 Task: Create in the project TranceTech and in the Backlog issue 'Implement a new cloud-based logistics optimization system for a company with advanced routing and scheduling capabilities' a child issue 'Data breach investigation and reporting', and assign it to team member softage.2@softage.net.
Action: Mouse moved to (249, 66)
Screenshot: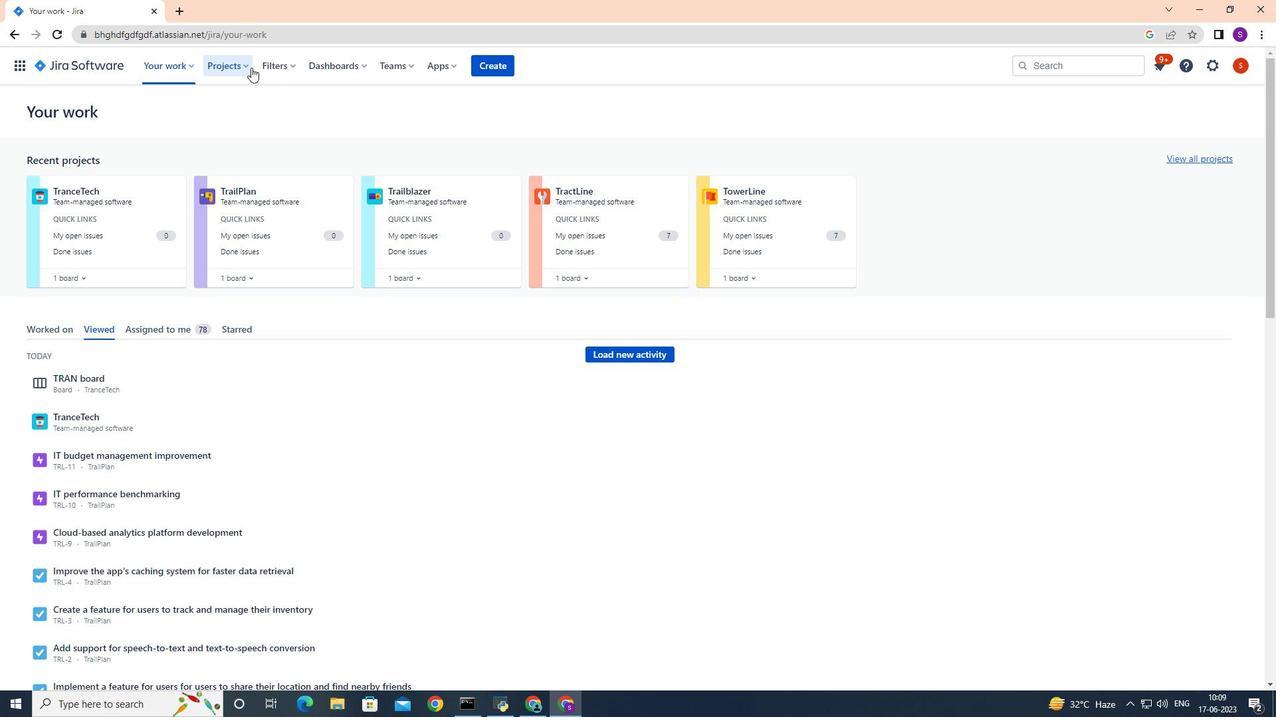 
Action: Mouse pressed left at (249, 66)
Screenshot: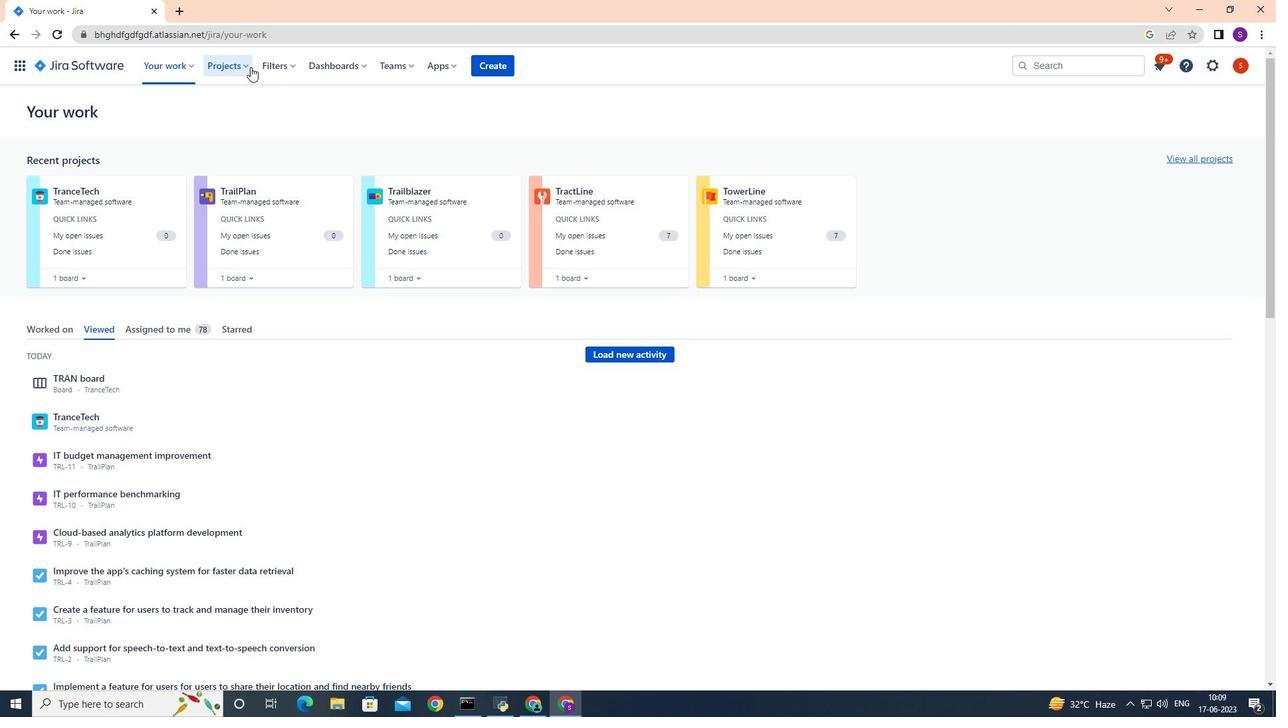 
Action: Mouse moved to (262, 120)
Screenshot: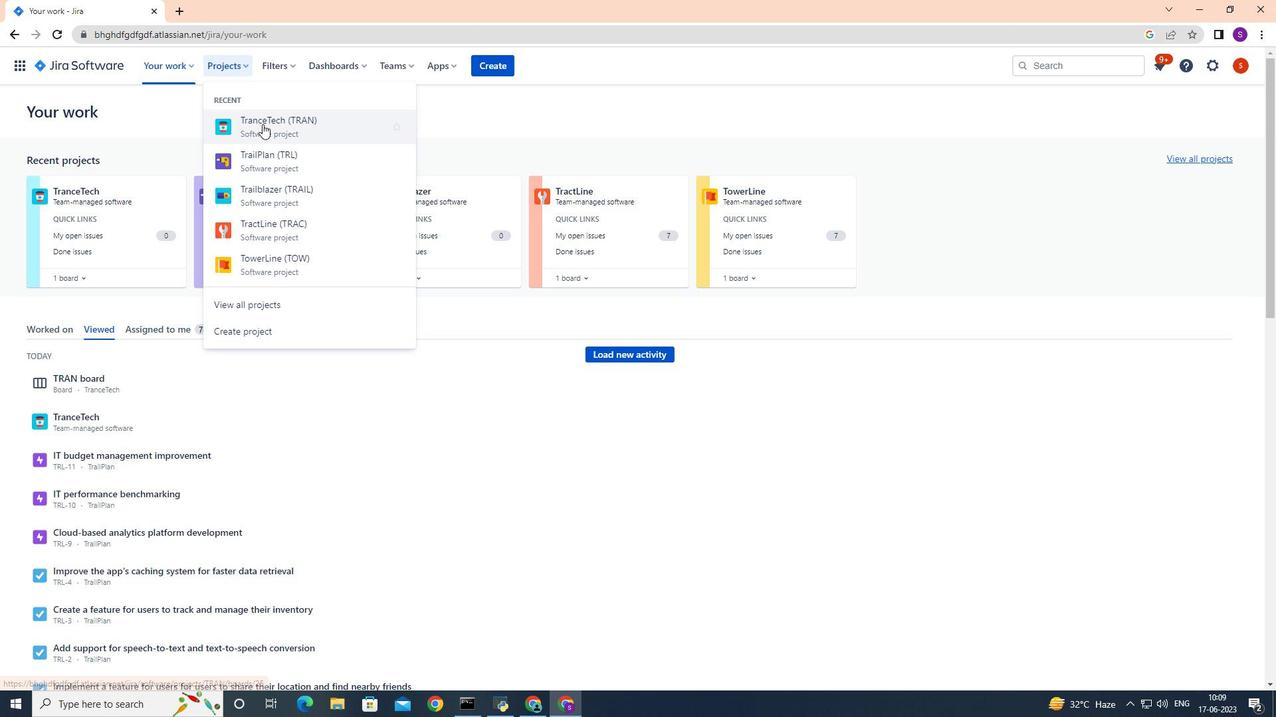 
Action: Mouse pressed left at (262, 120)
Screenshot: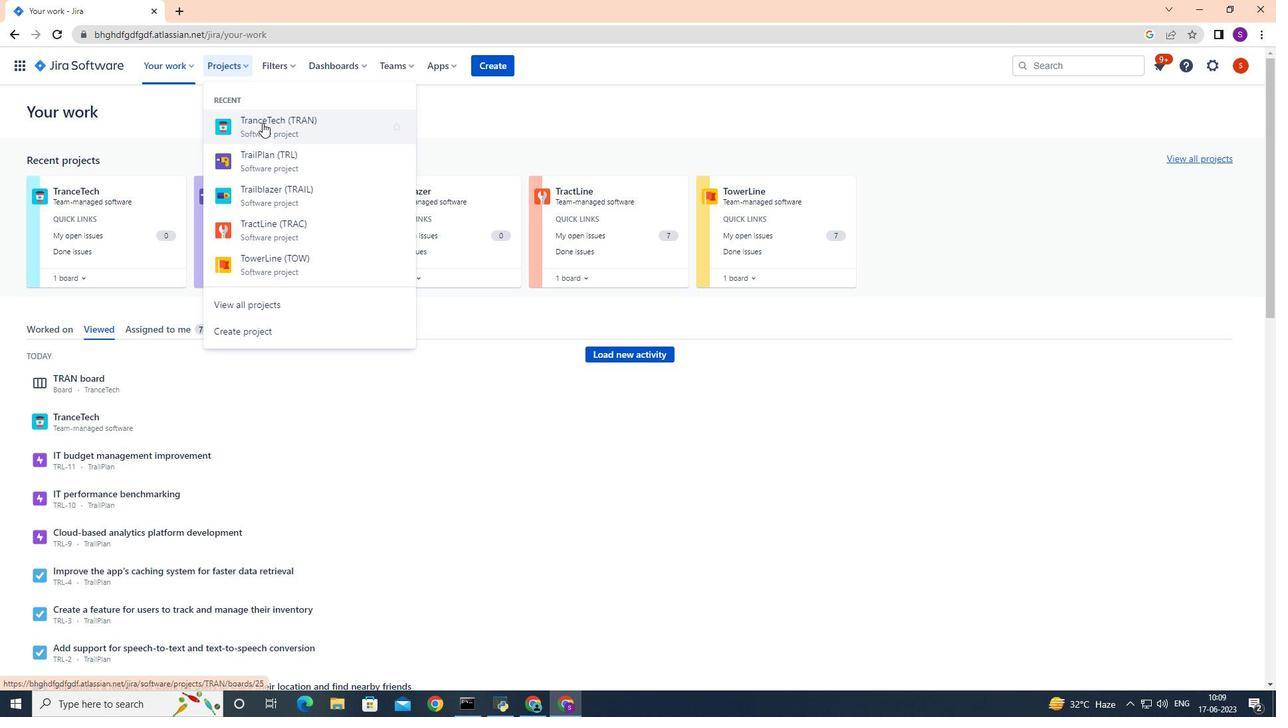 
Action: Mouse moved to (93, 195)
Screenshot: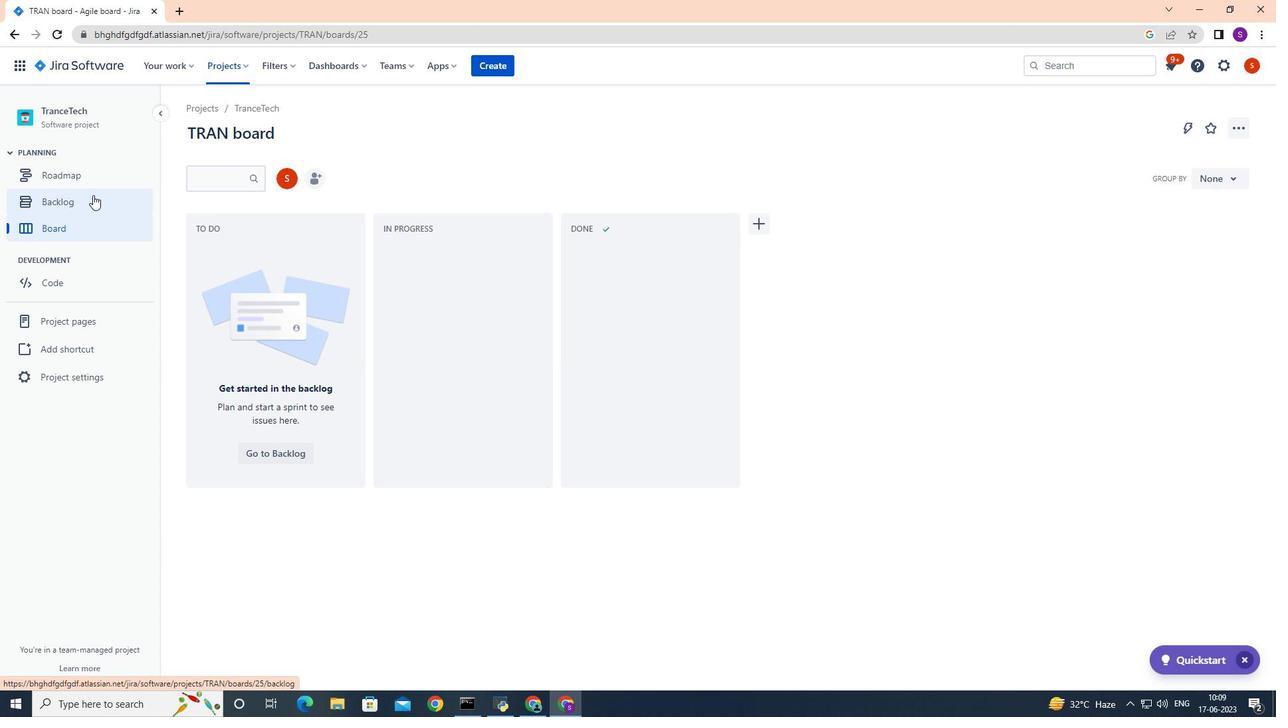 
Action: Mouse pressed left at (93, 195)
Screenshot: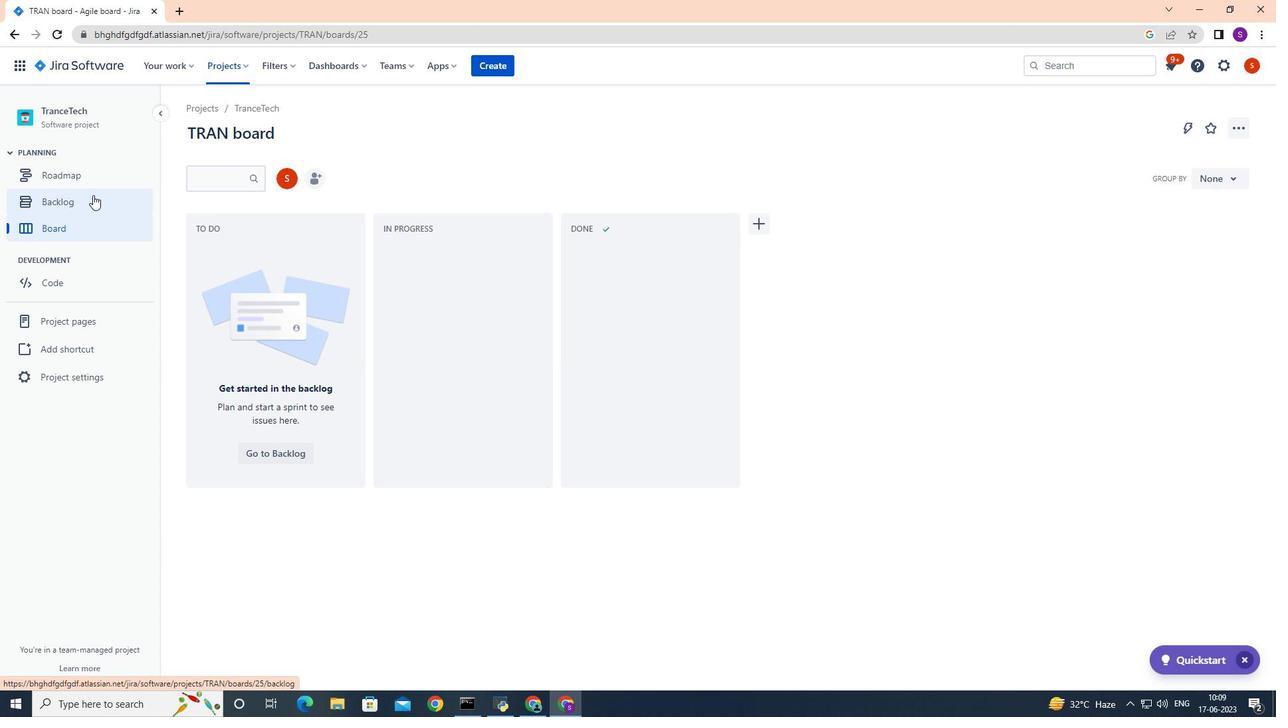 
Action: Mouse moved to (469, 403)
Screenshot: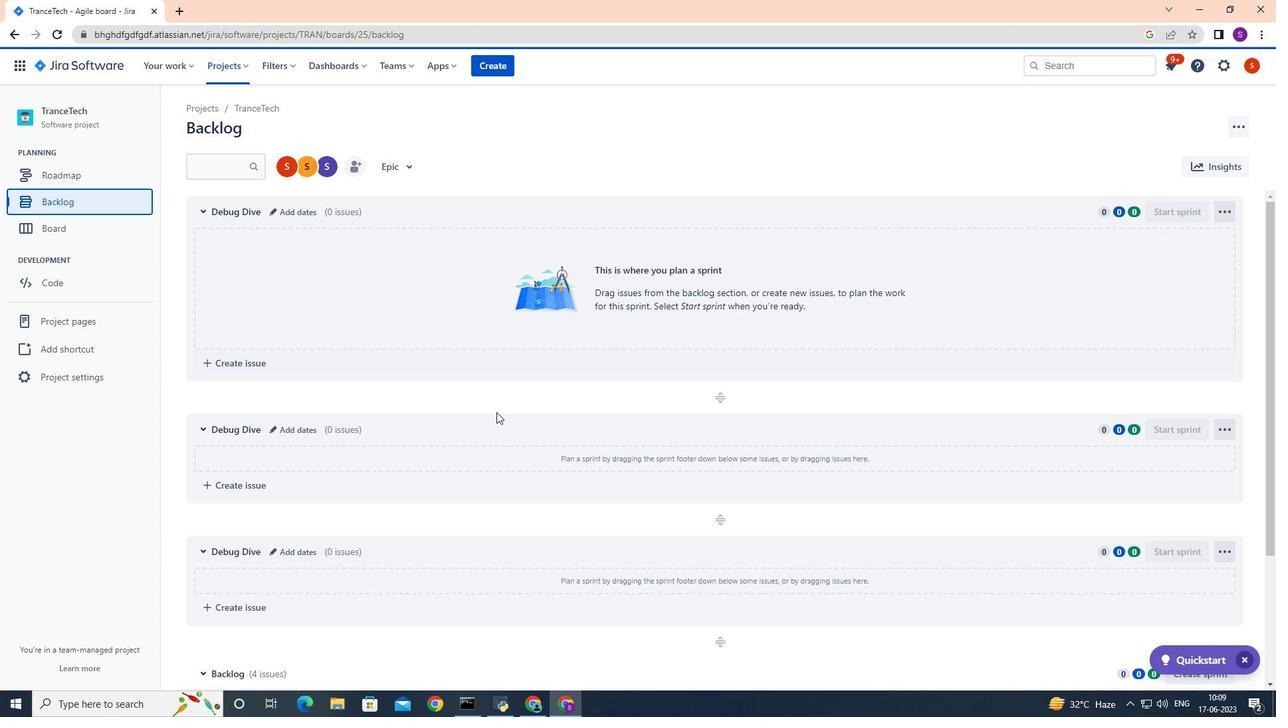 
Action: Mouse scrolled (469, 402) with delta (0, 0)
Screenshot: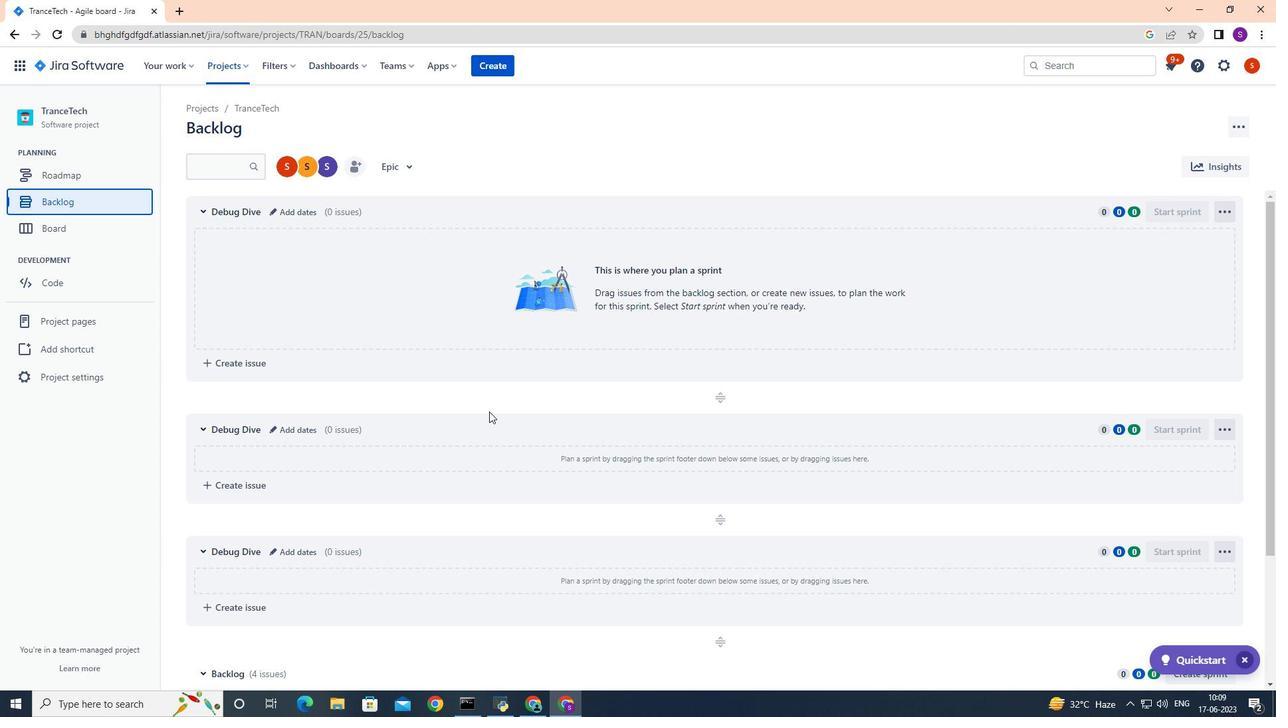 
Action: Mouse moved to (469, 402)
Screenshot: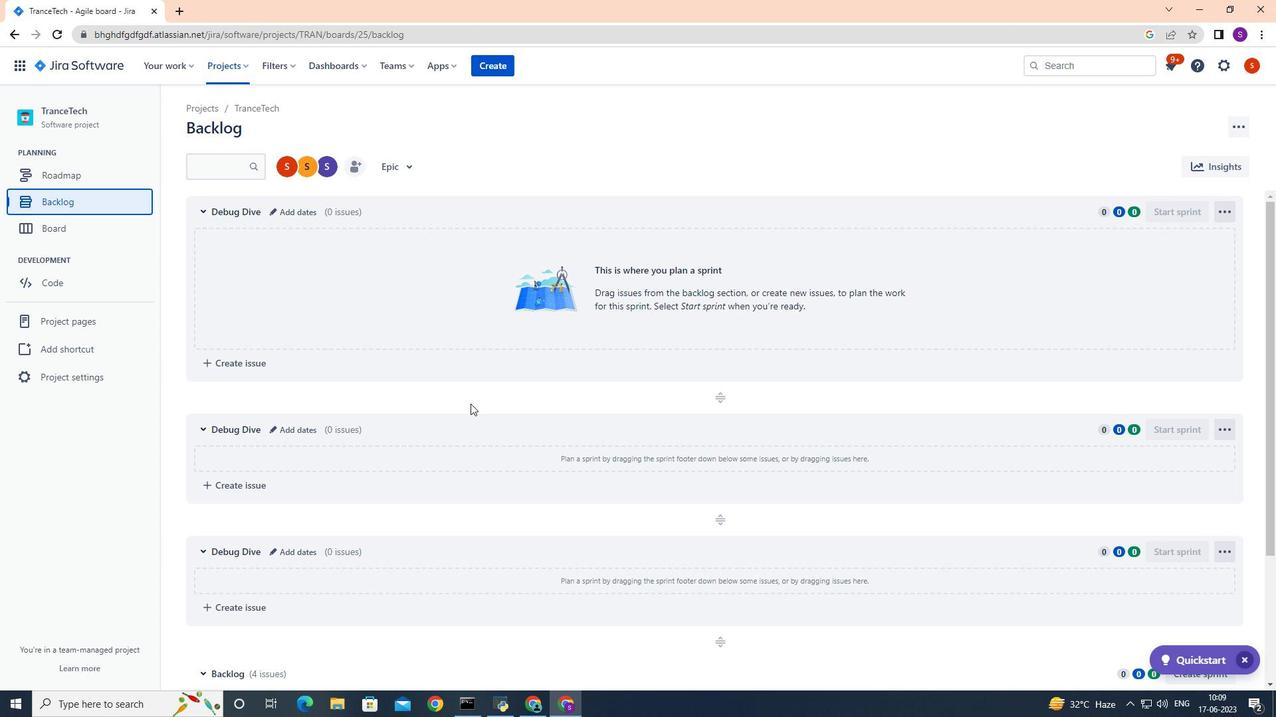 
Action: Mouse scrolled (469, 402) with delta (0, 0)
Screenshot: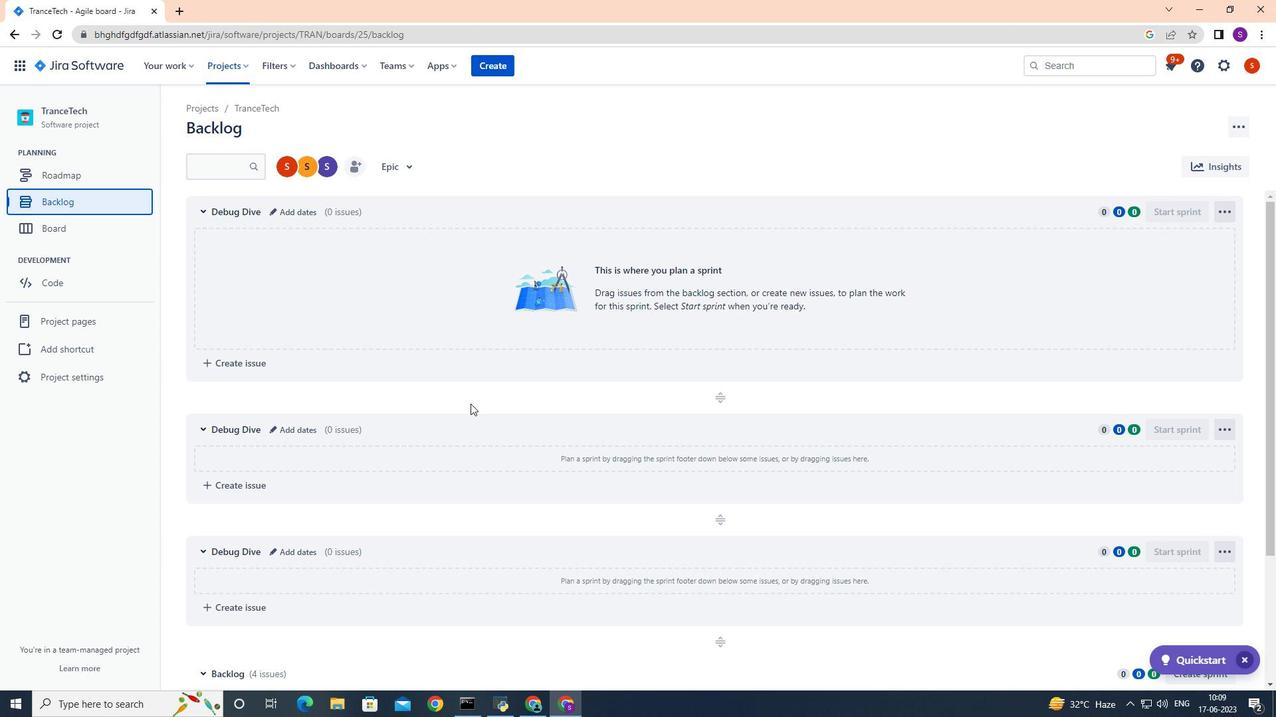 
Action: Mouse moved to (468, 402)
Screenshot: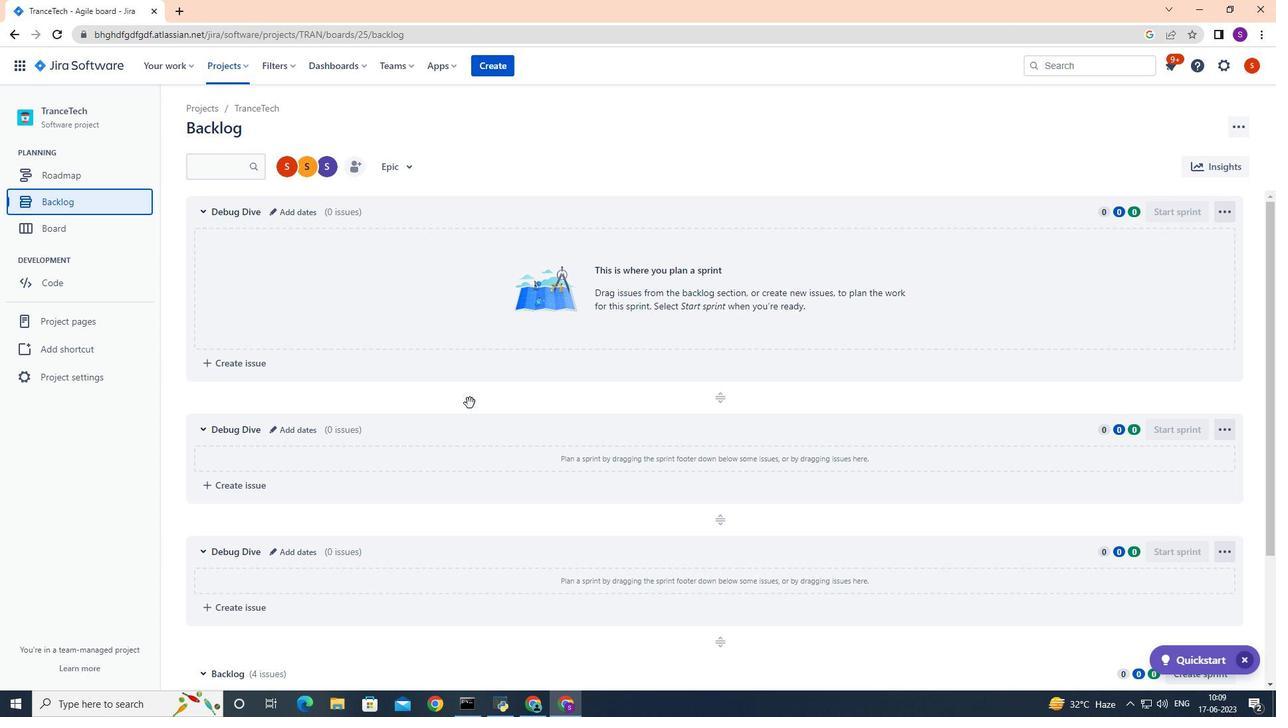 
Action: Mouse scrolled (468, 401) with delta (0, 0)
Screenshot: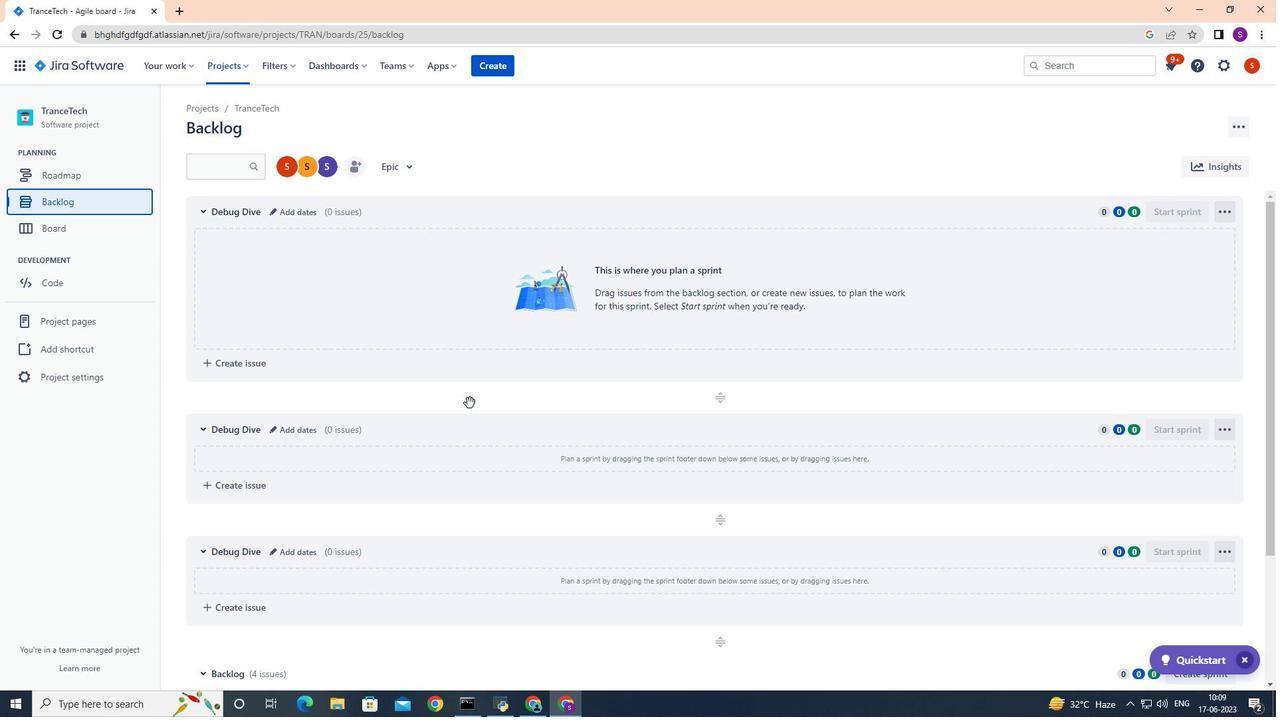 
Action: Mouse moved to (467, 401)
Screenshot: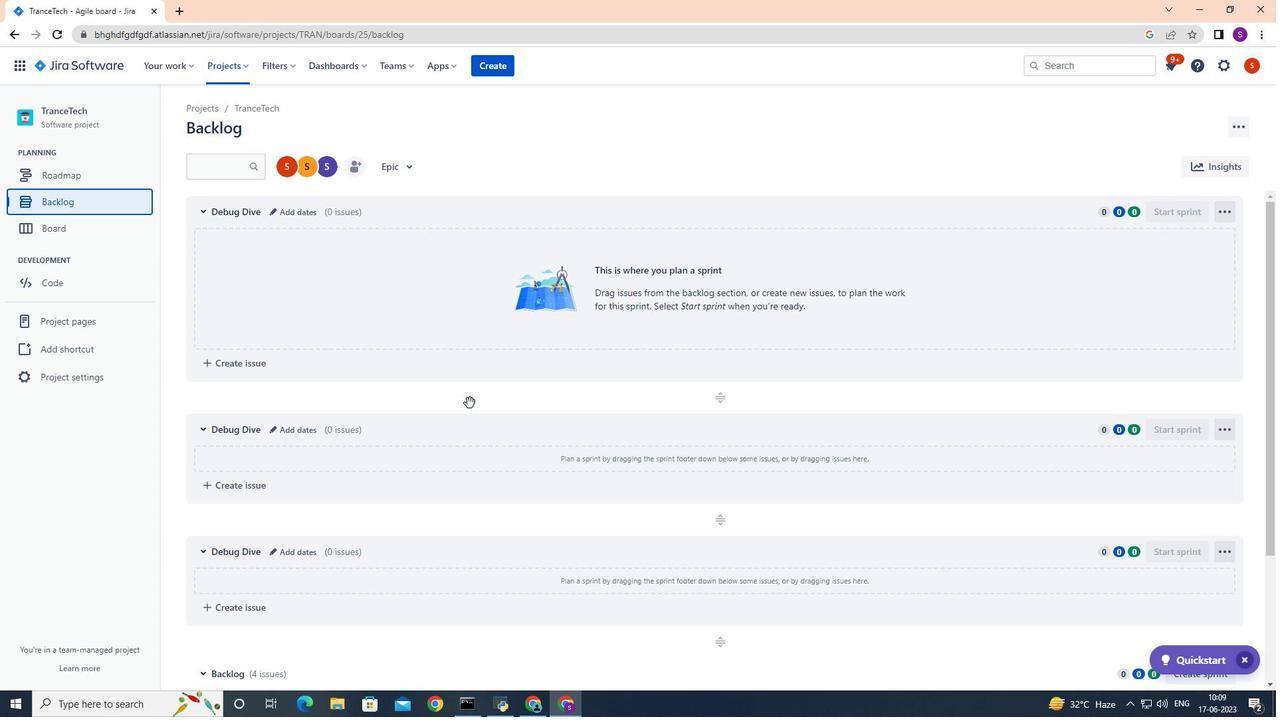 
Action: Mouse scrolled (467, 400) with delta (0, 0)
Screenshot: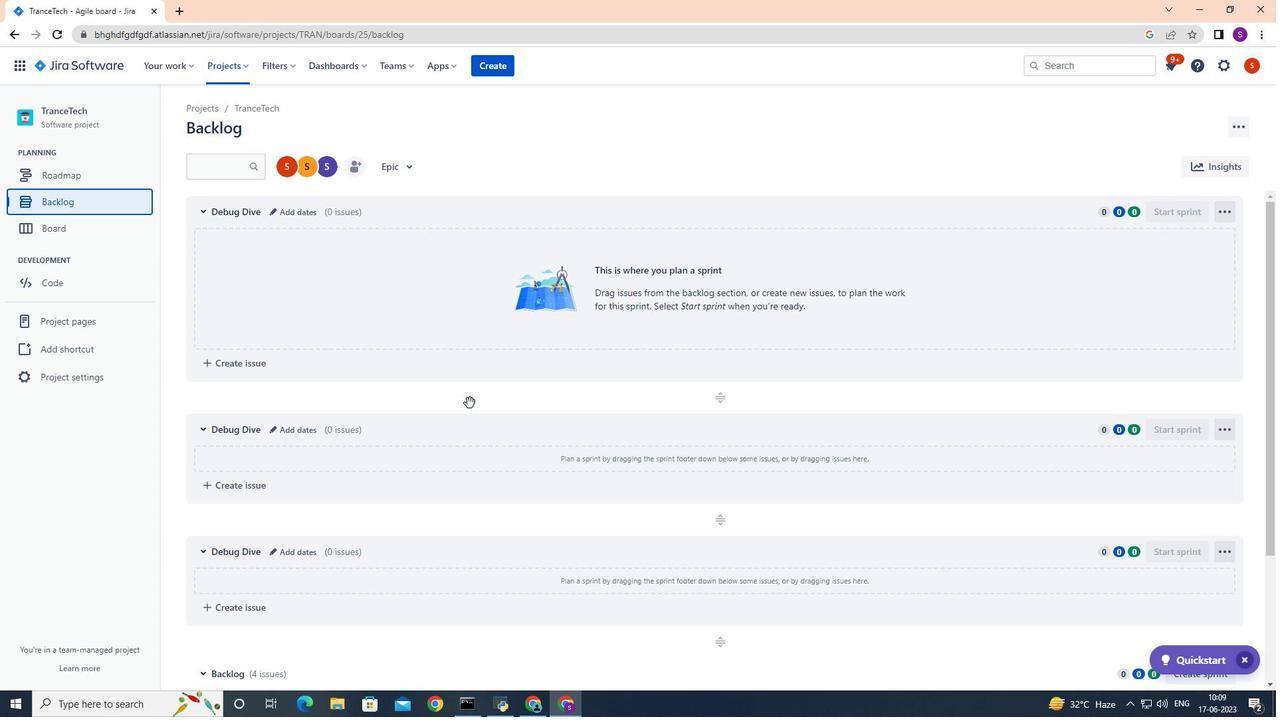 
Action: Mouse moved to (466, 400)
Screenshot: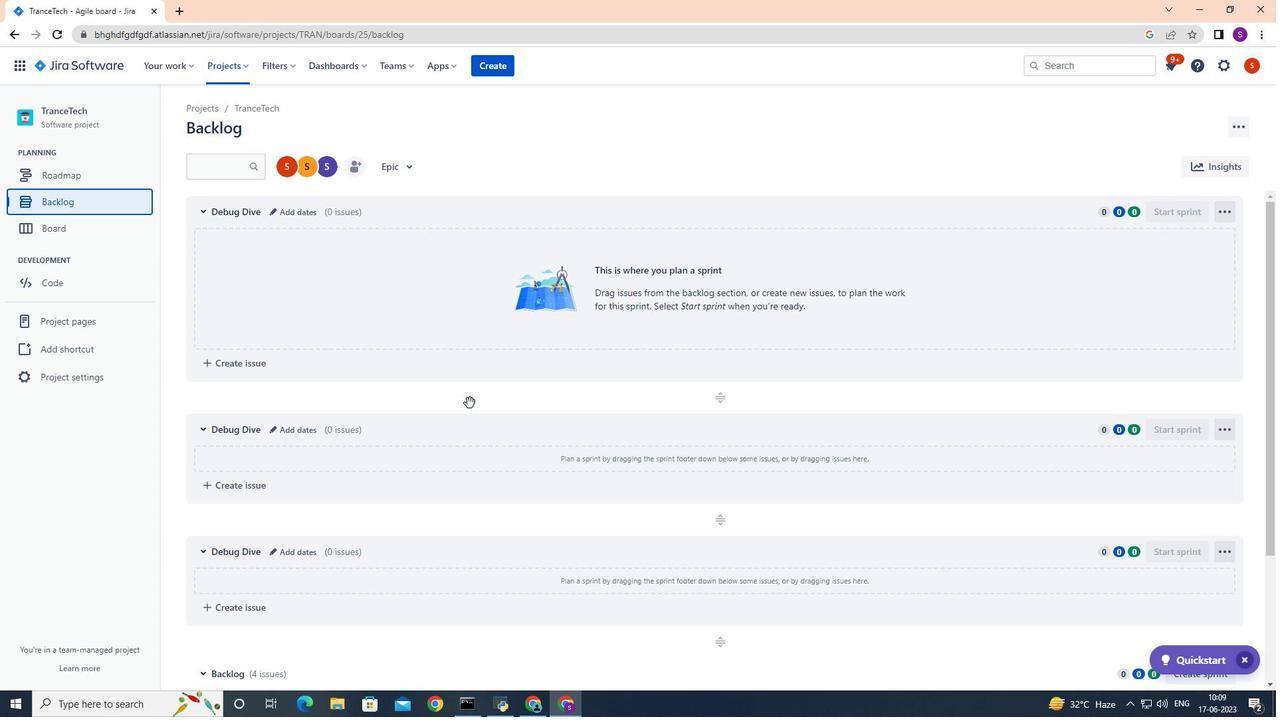 
Action: Mouse scrolled (466, 400) with delta (0, 0)
Screenshot: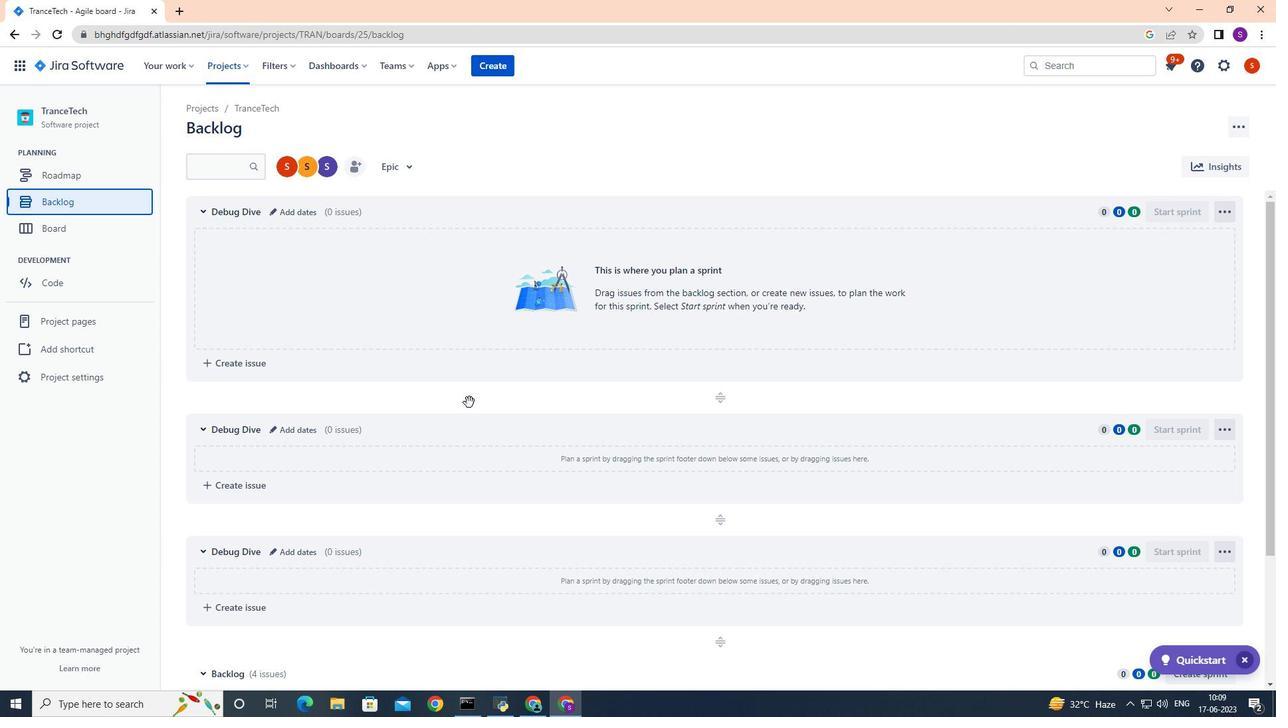 
Action: Mouse moved to (458, 388)
Screenshot: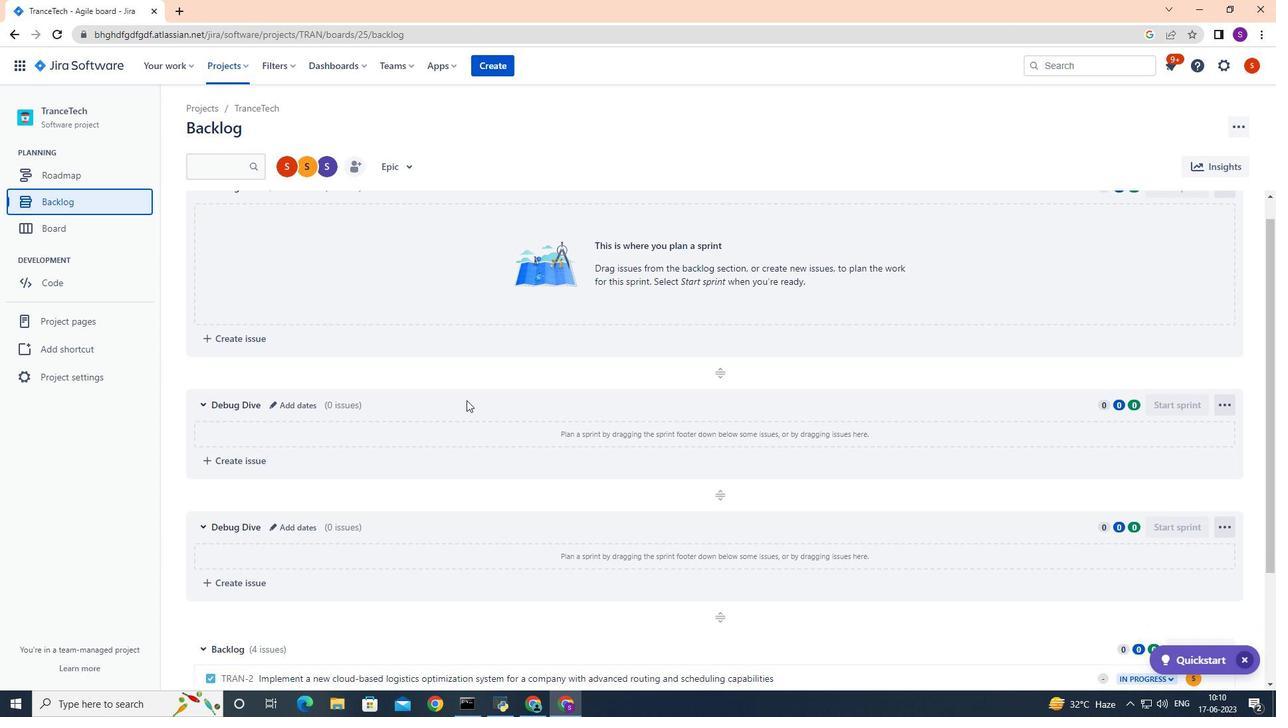 
Action: Mouse scrolled (465, 399) with delta (0, 0)
Screenshot: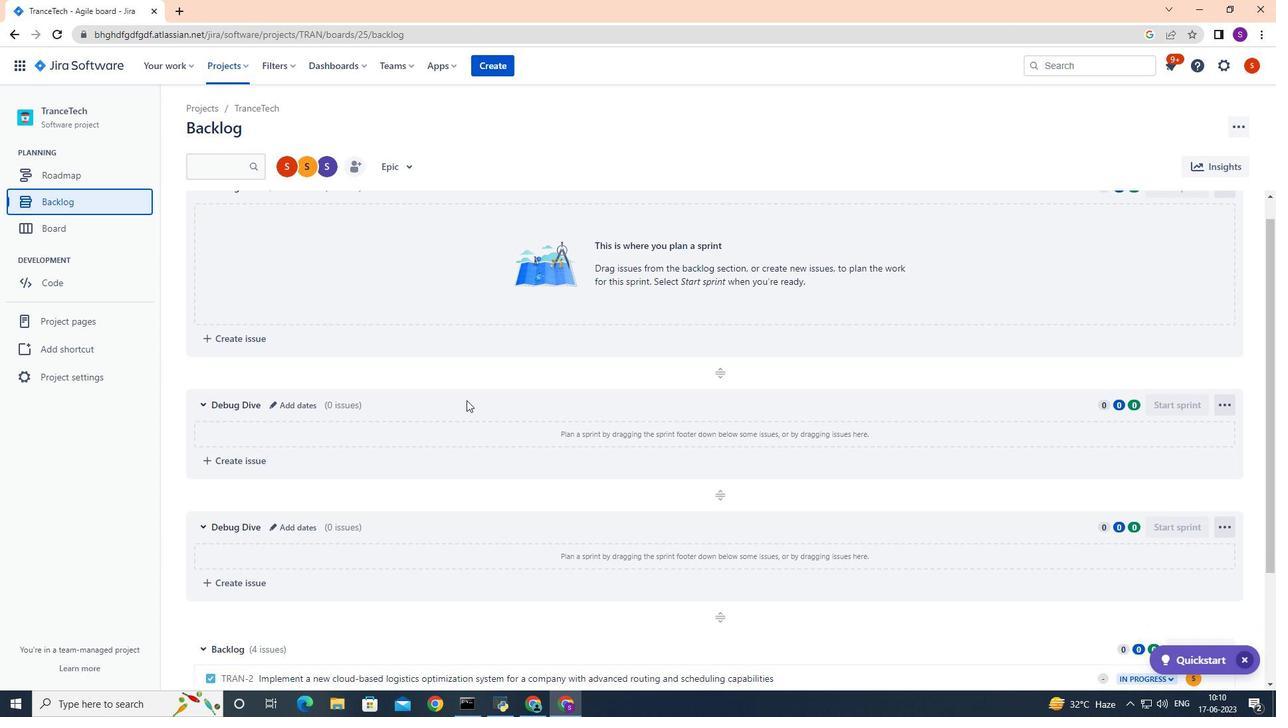 
Action: Mouse moved to (457, 386)
Screenshot: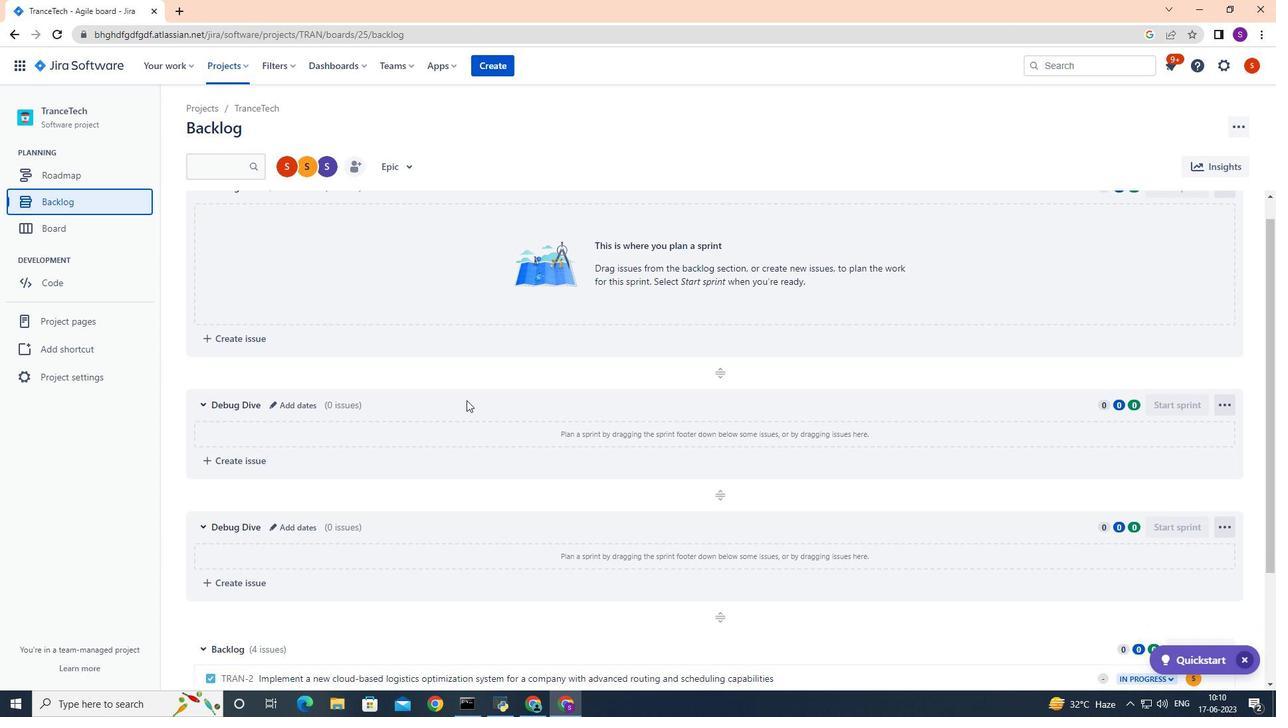 
Action: Mouse scrolled (464, 397) with delta (0, 0)
Screenshot: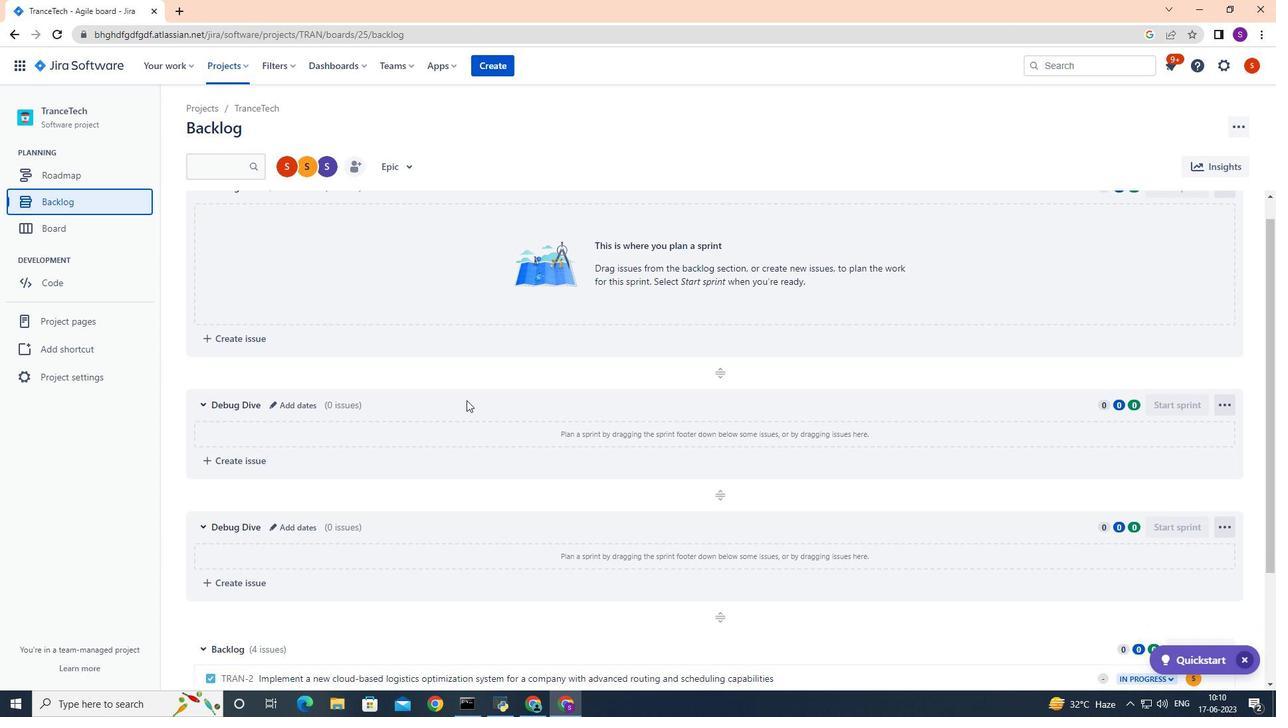 
Action: Mouse moved to (903, 529)
Screenshot: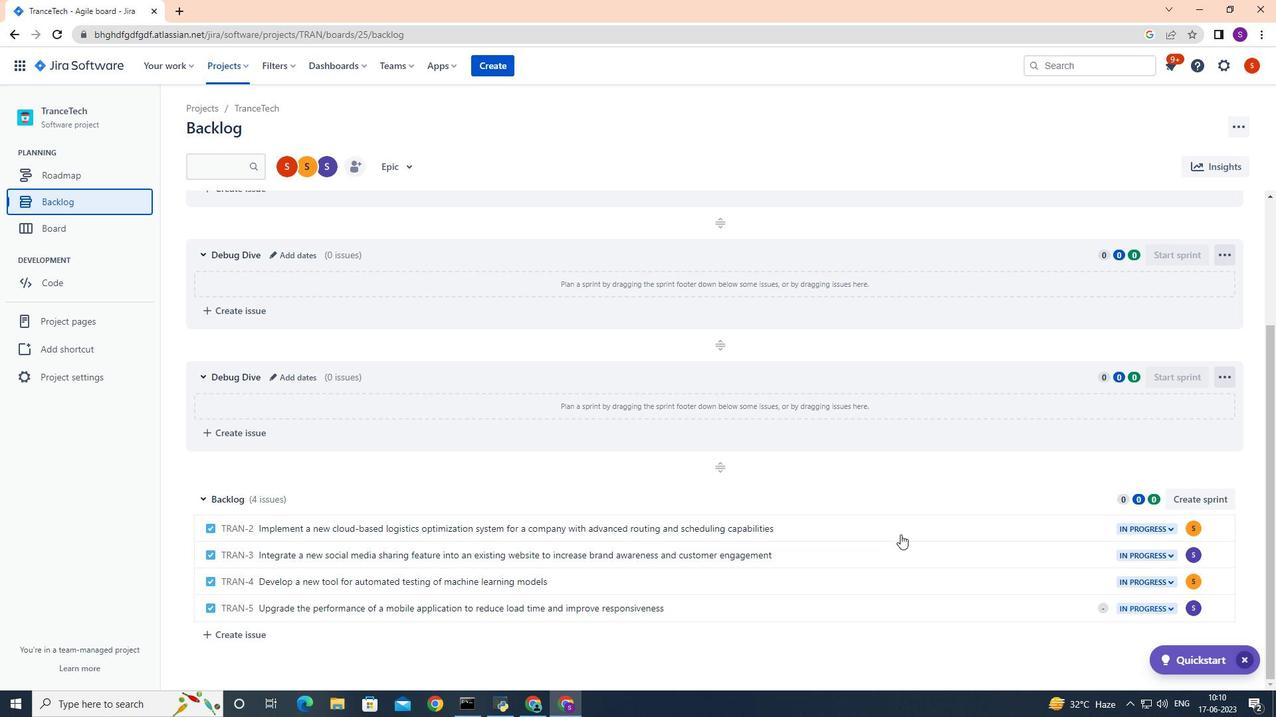 
Action: Mouse pressed left at (903, 529)
Screenshot: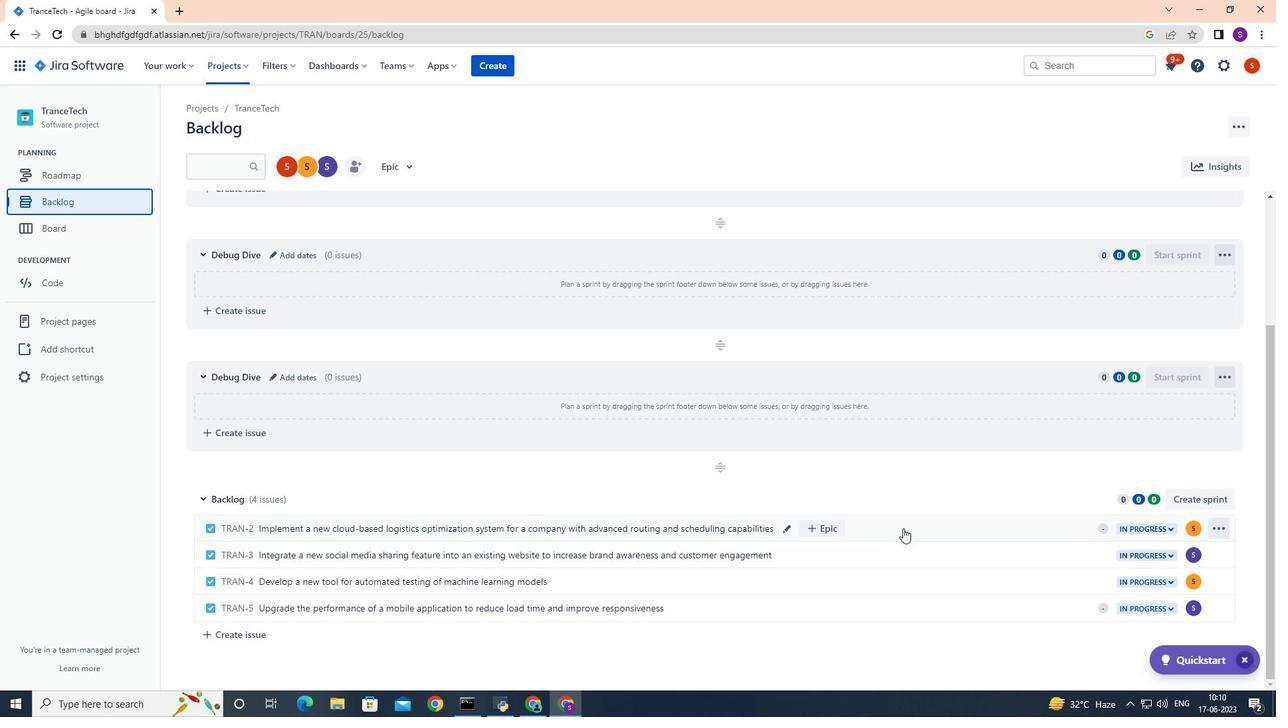 
Action: Mouse moved to (1042, 321)
Screenshot: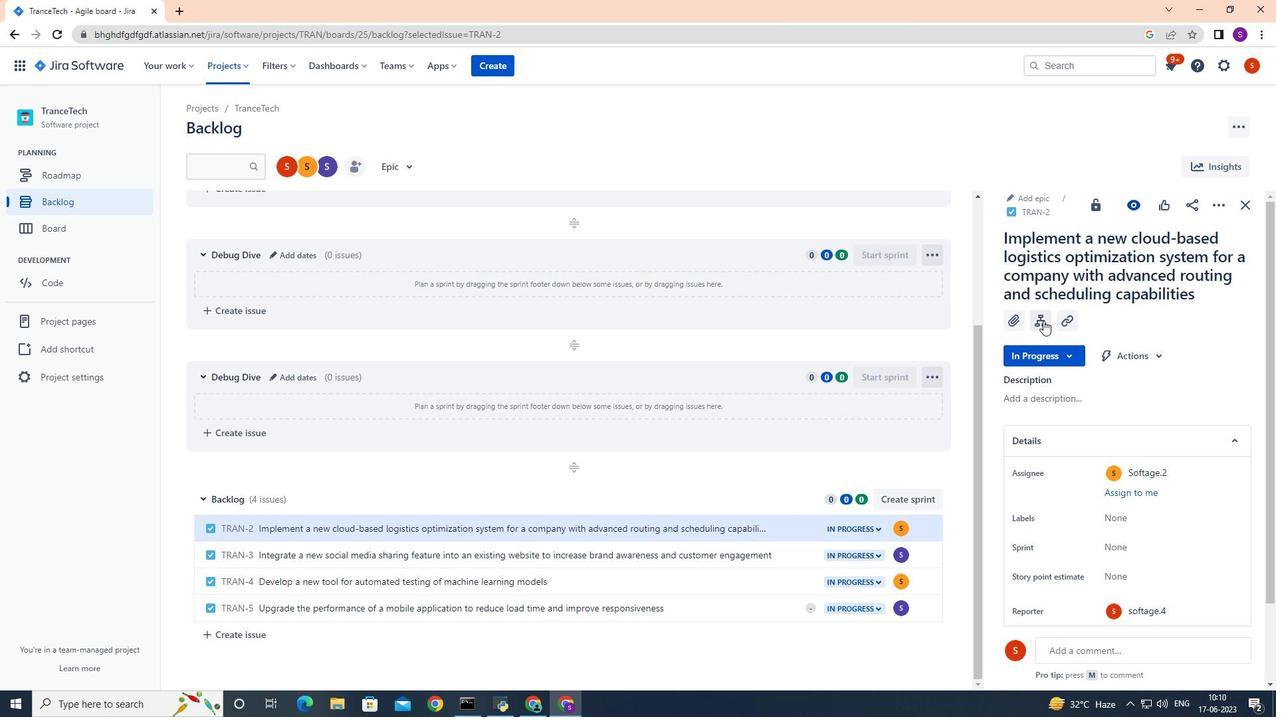 
Action: Mouse pressed left at (1042, 321)
Screenshot: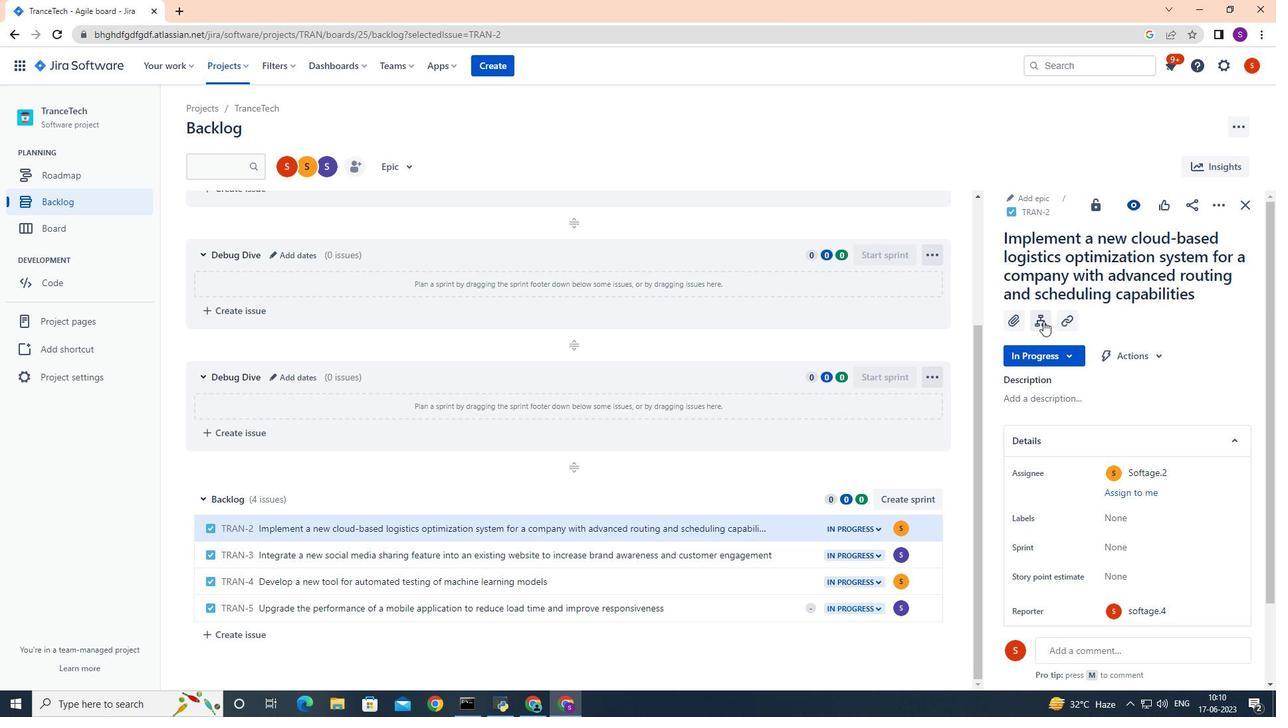 
Action: Mouse moved to (1008, 446)
Screenshot: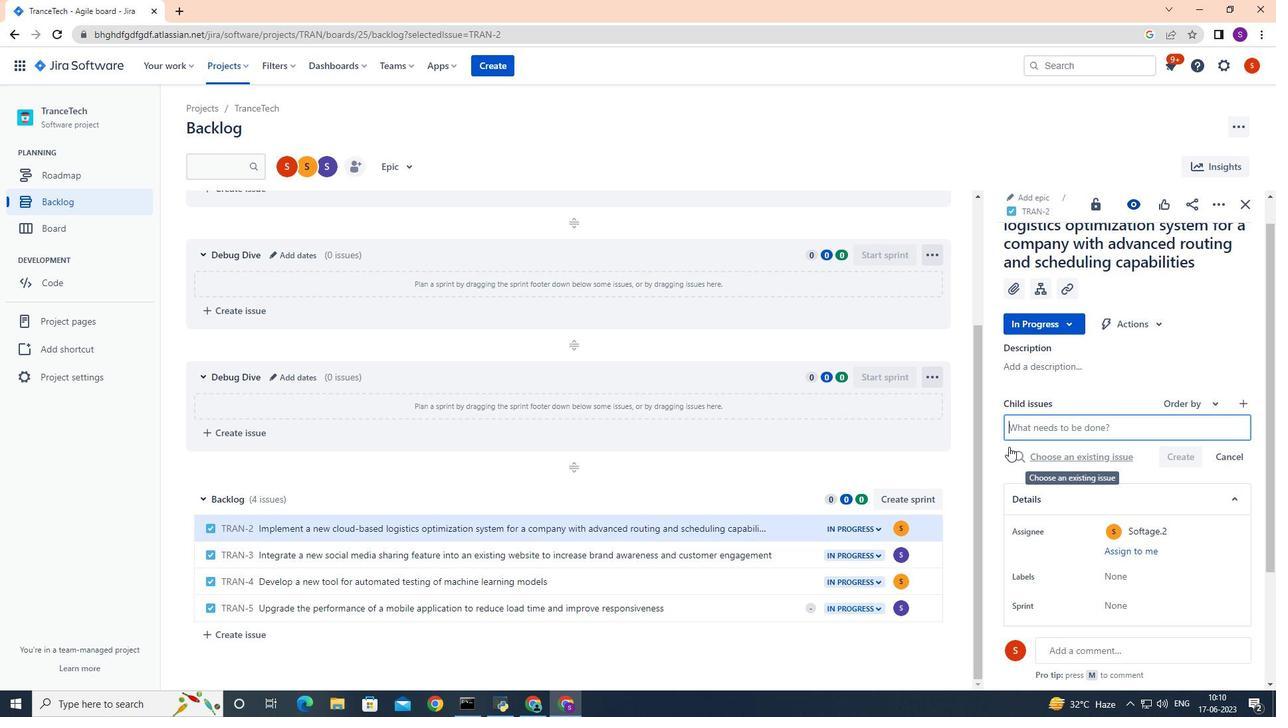 
Action: Key pressed <Key.shift>Data<Key.space>breach<Key.space>investigation<Key.space>and<Key.space>reporting<Key.enter>
Screenshot: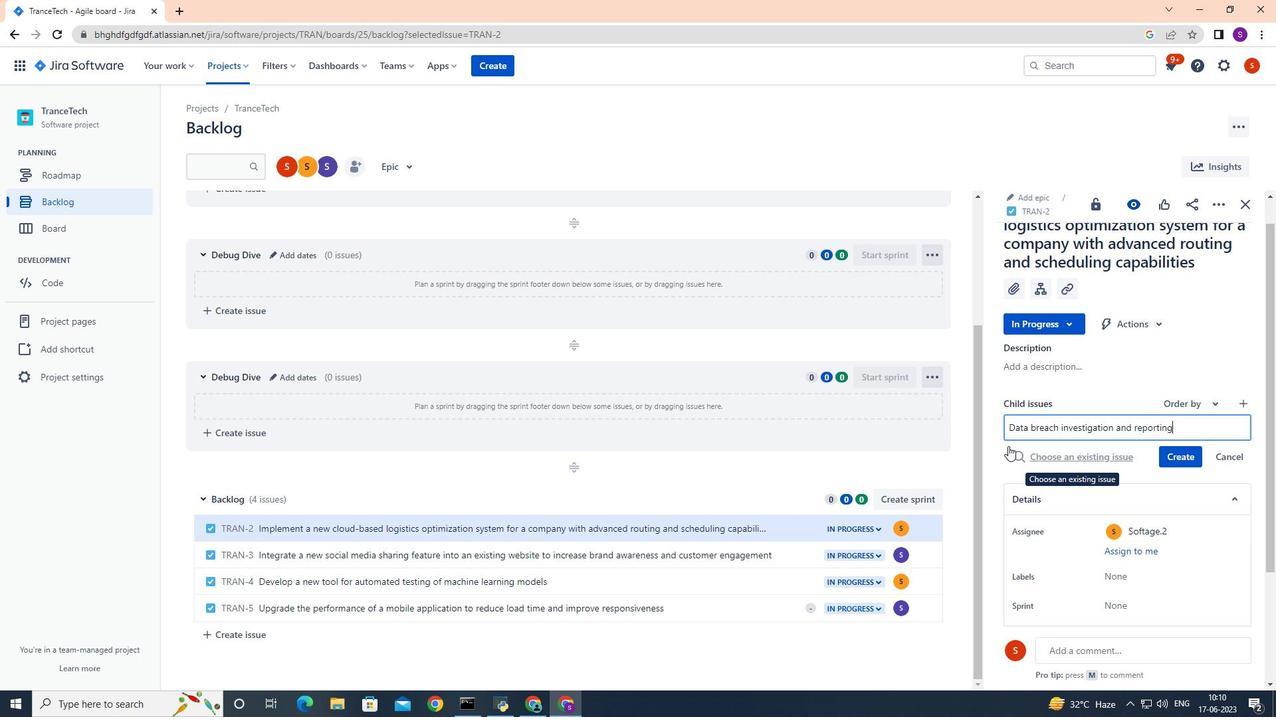 
Action: Mouse moved to (1189, 438)
Screenshot: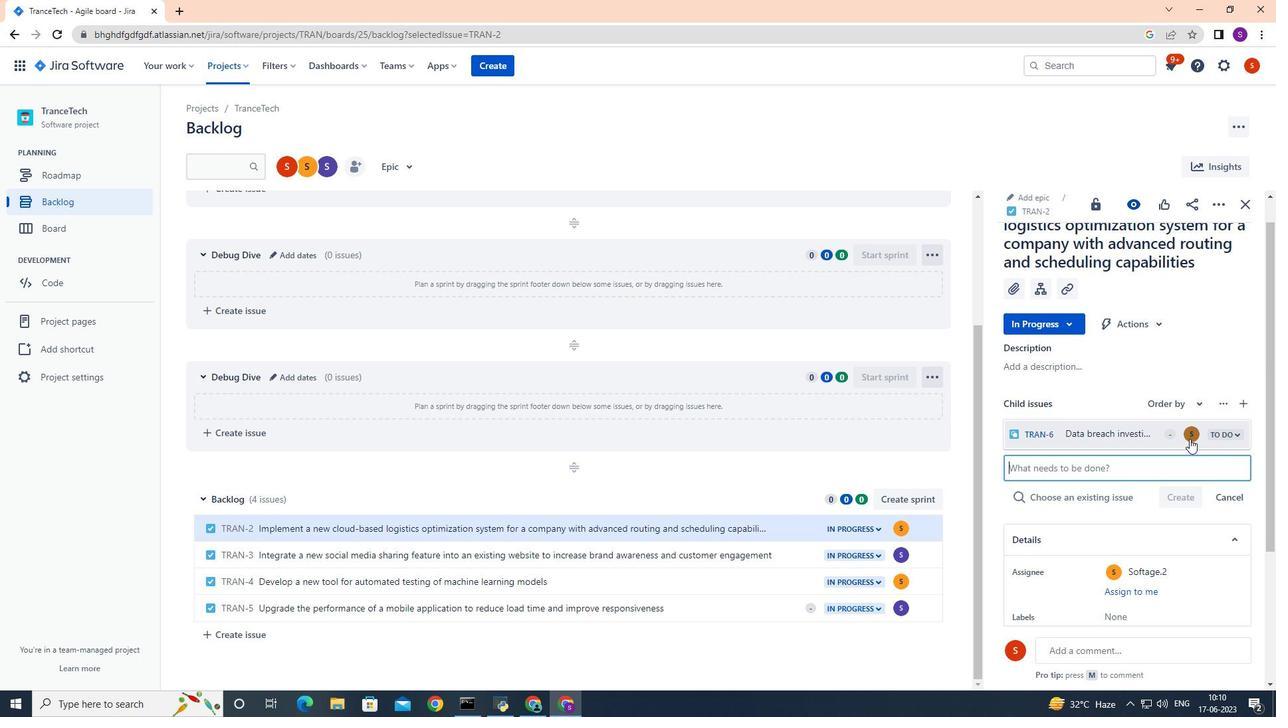 
Action: Mouse pressed left at (1189, 438)
Screenshot: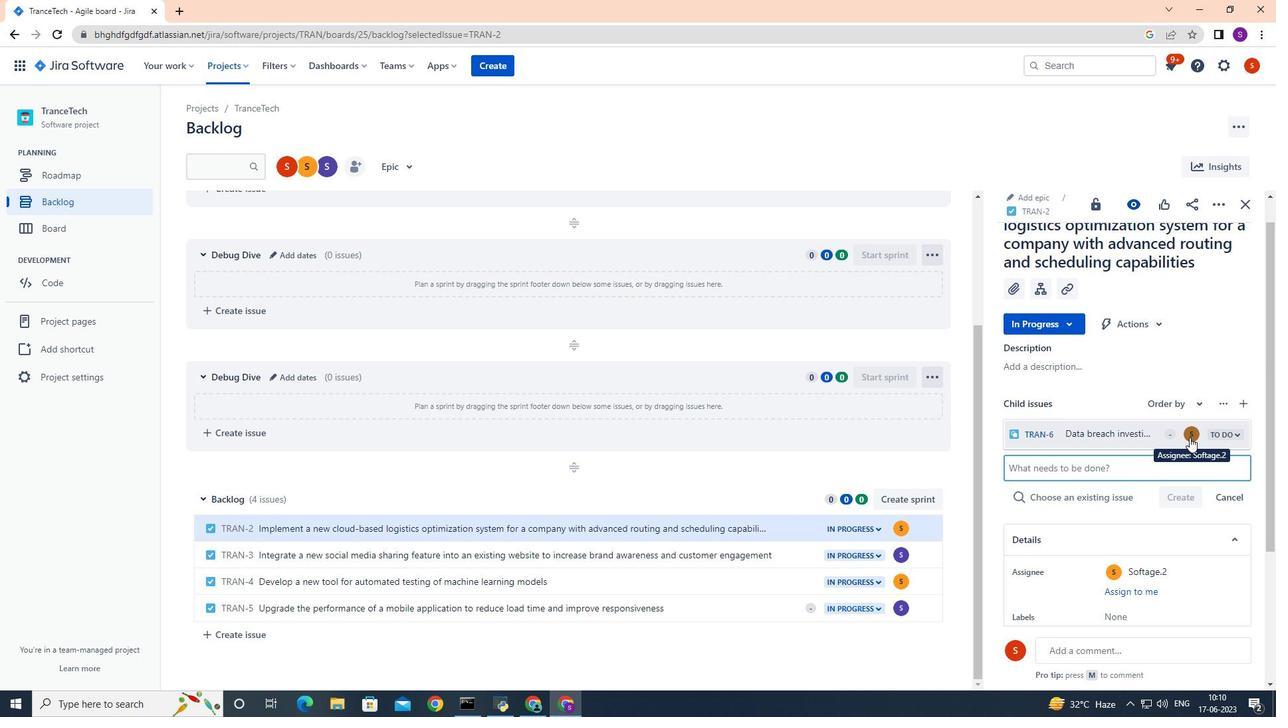 
Action: Mouse moved to (1186, 438)
Screenshot: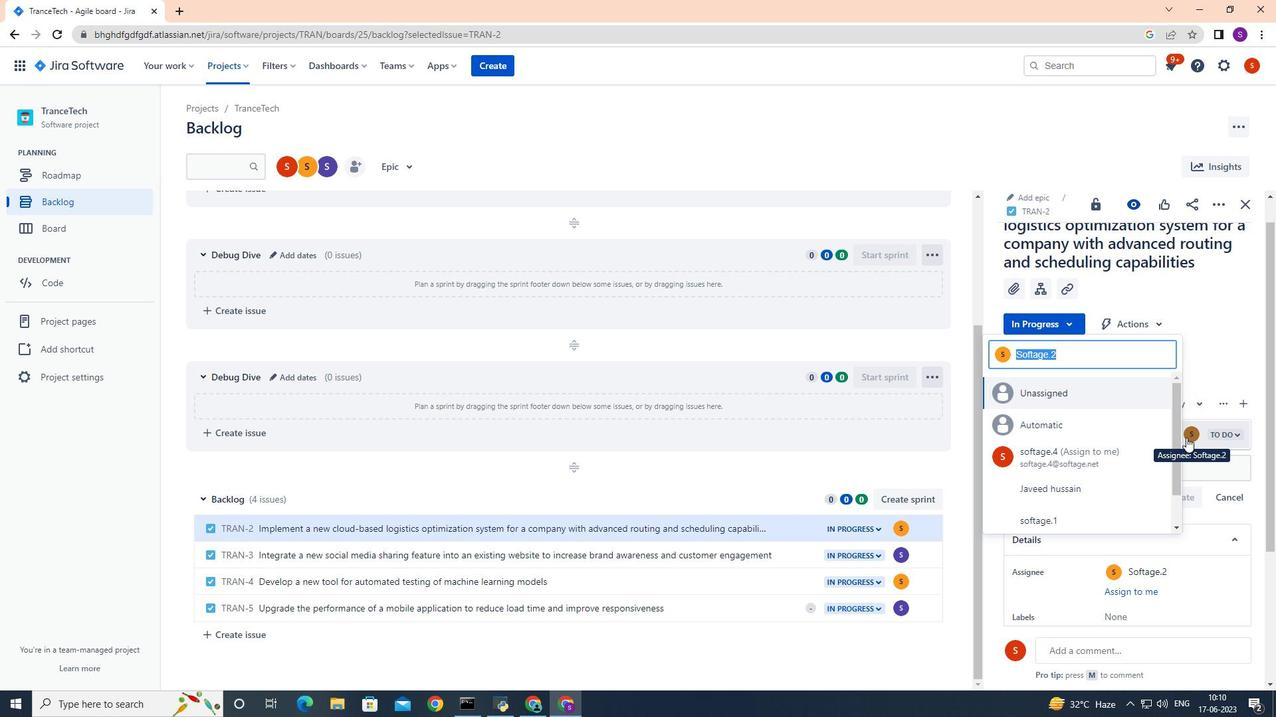 
Action: Key pressed softage.2
Screenshot: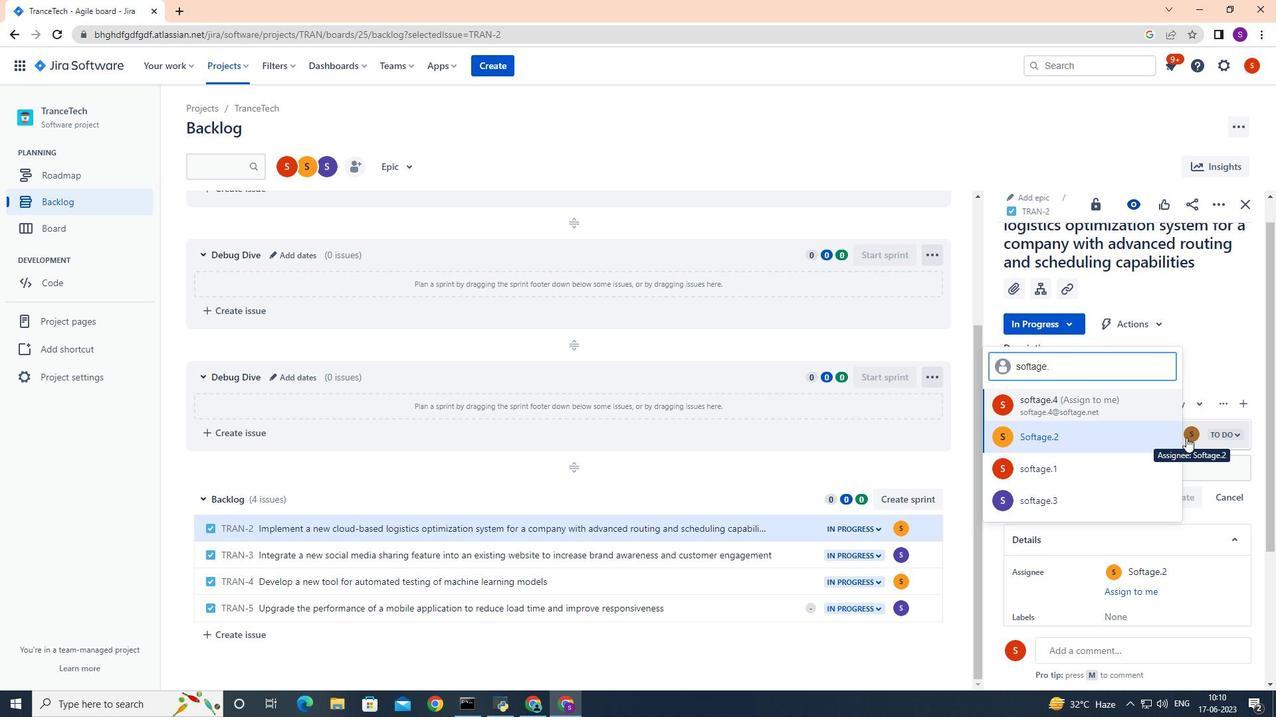 
Action: Mouse moved to (1068, 437)
Screenshot: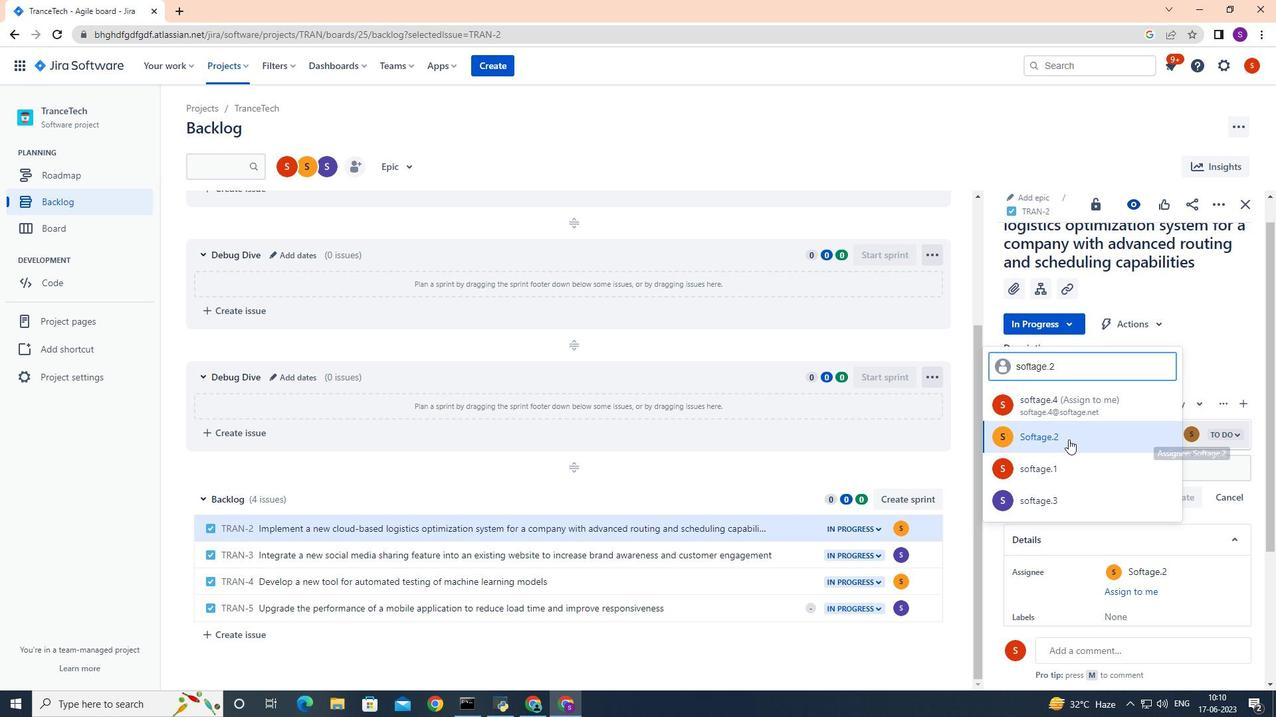 
Action: Mouse pressed left at (1068, 437)
Screenshot: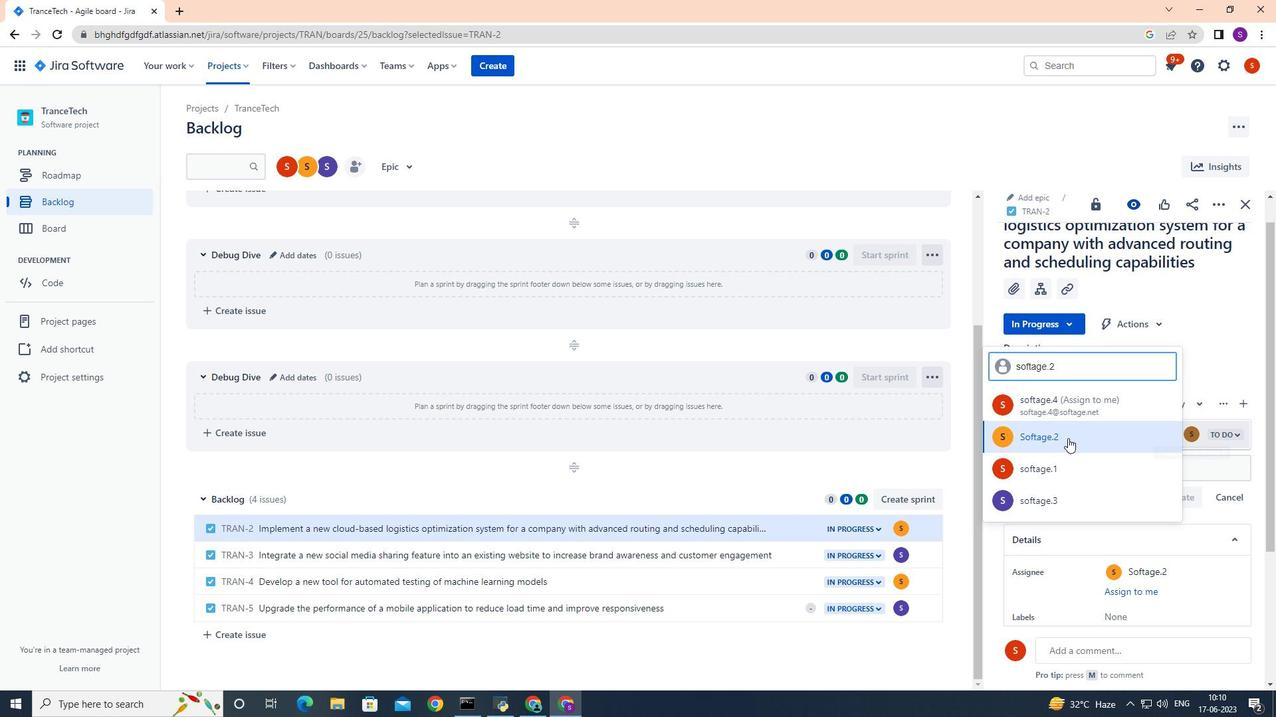 
Action: Mouse moved to (1070, 434)
Screenshot: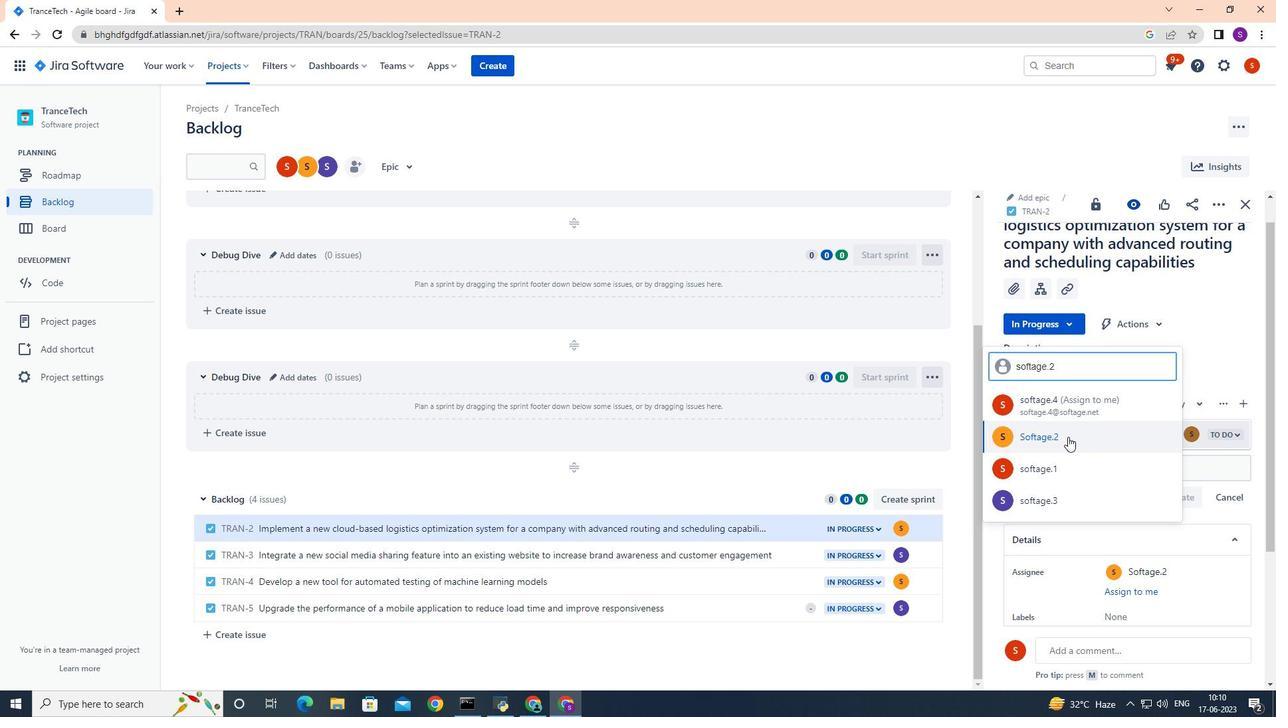 
